 Task: Choose the branch "main" of the repository "CodingPlayground" to be checked out on the creation of the codespace.
Action: Mouse moved to (770, 291)
Screenshot: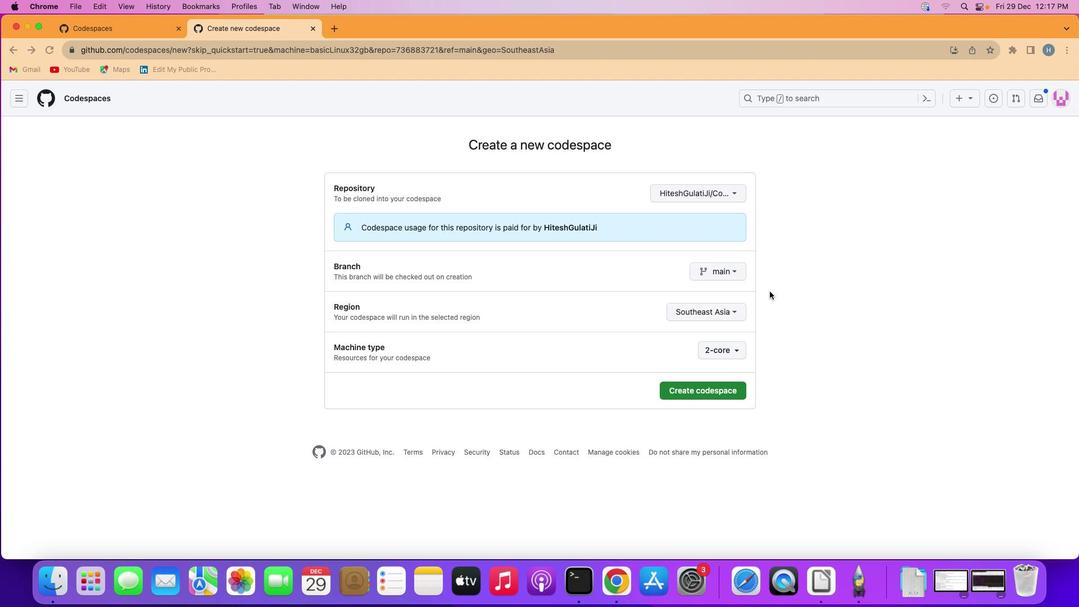 
Action: Mouse pressed left at (770, 291)
Screenshot: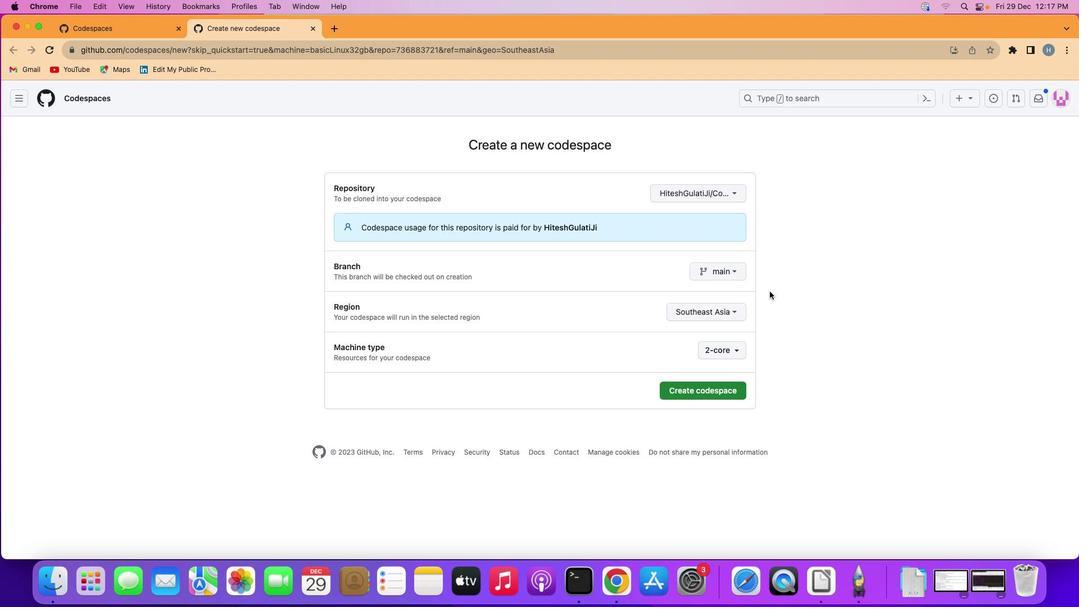 
Action: Mouse moved to (730, 268)
Screenshot: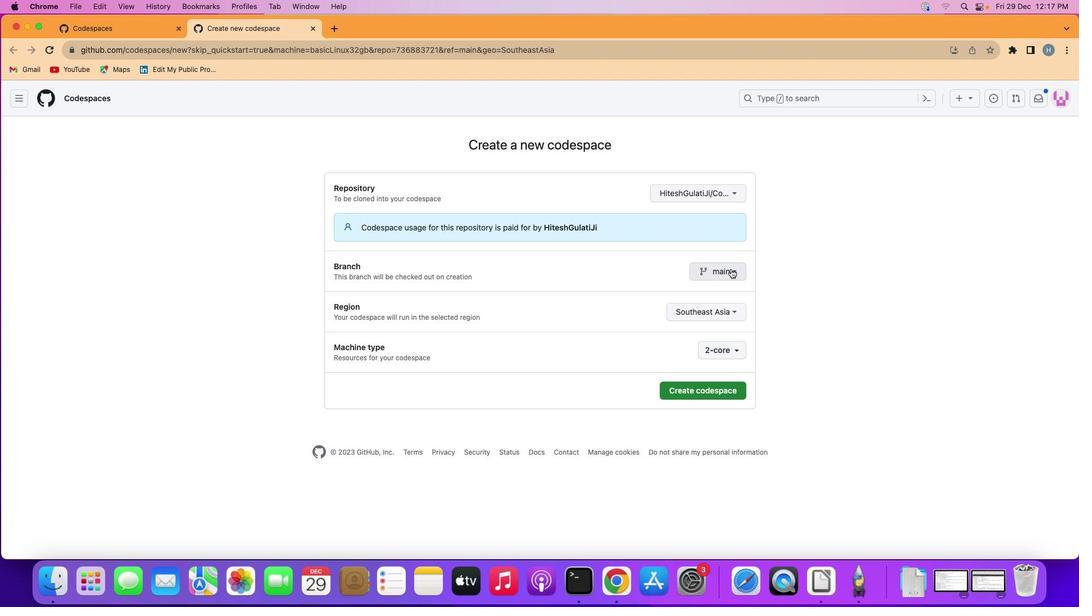 
Action: Mouse pressed left at (730, 268)
Screenshot: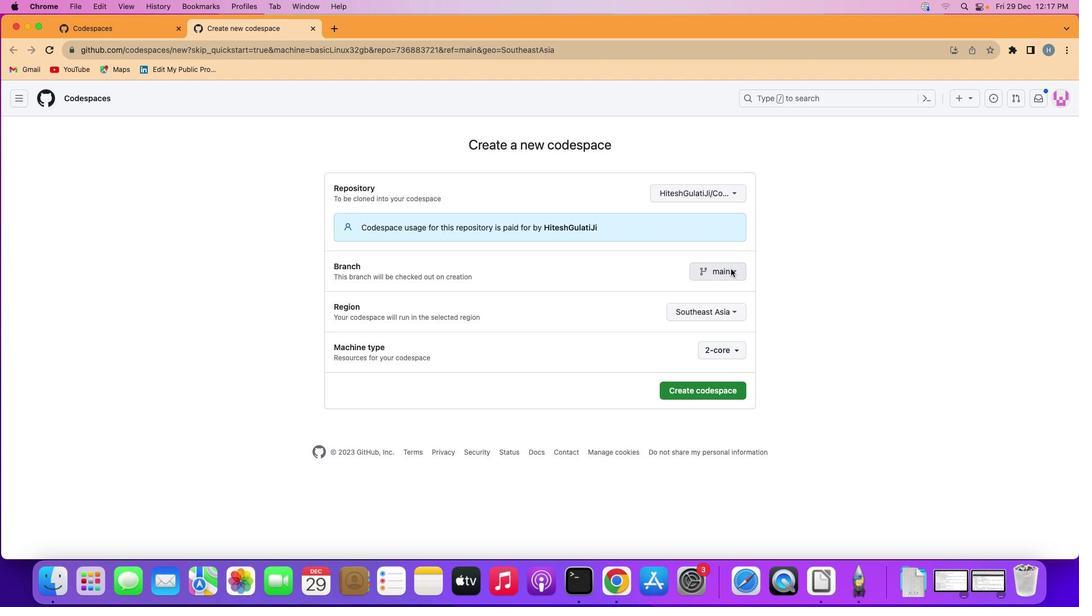 
Action: Mouse moved to (670, 337)
Screenshot: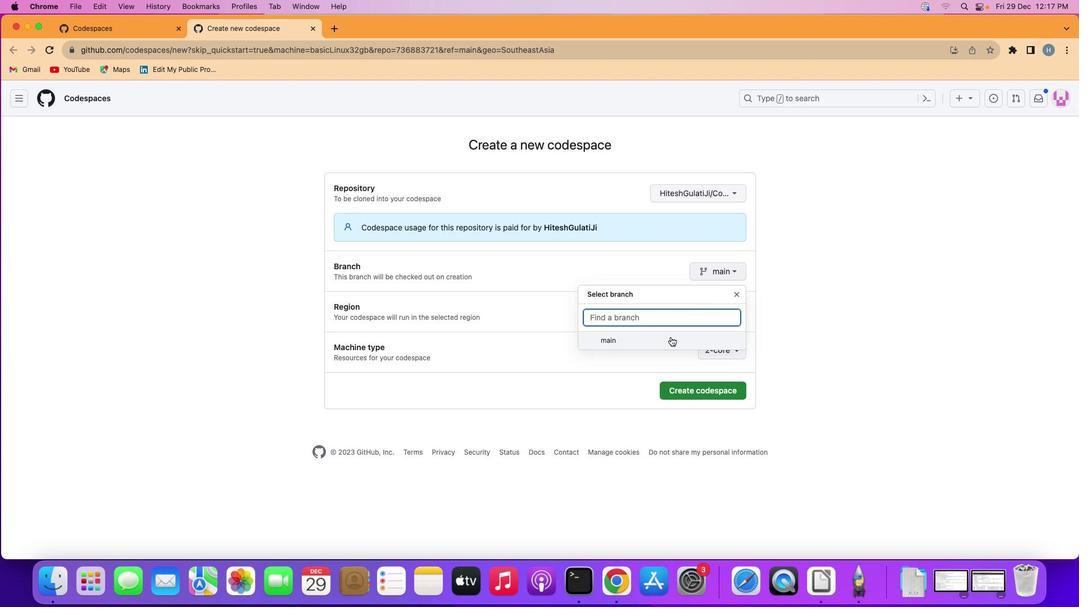 
Action: Mouse pressed left at (670, 337)
Screenshot: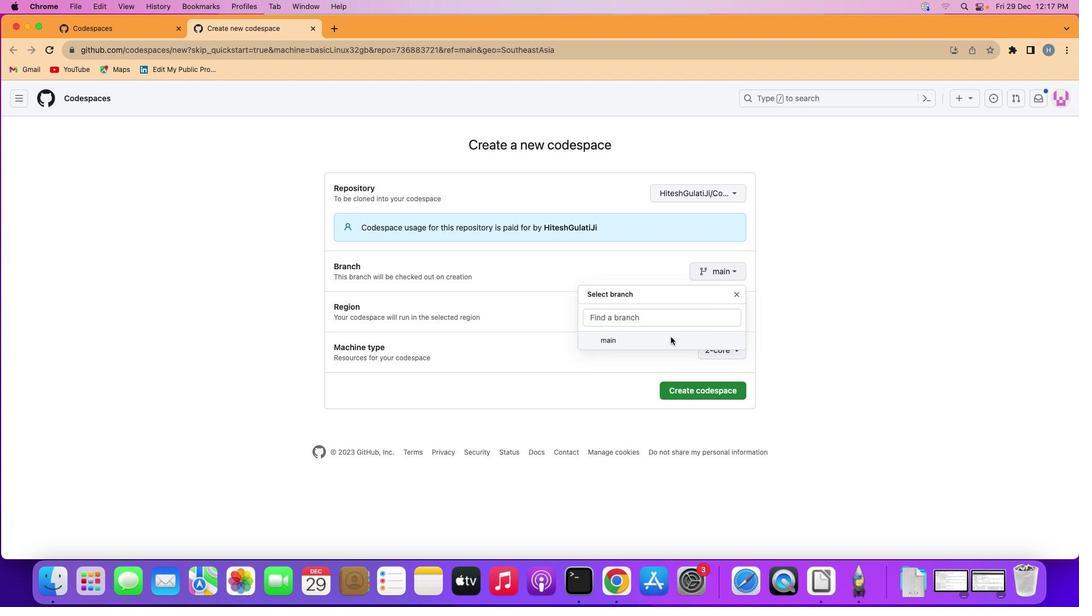 
Action: Mouse moved to (799, 299)
Screenshot: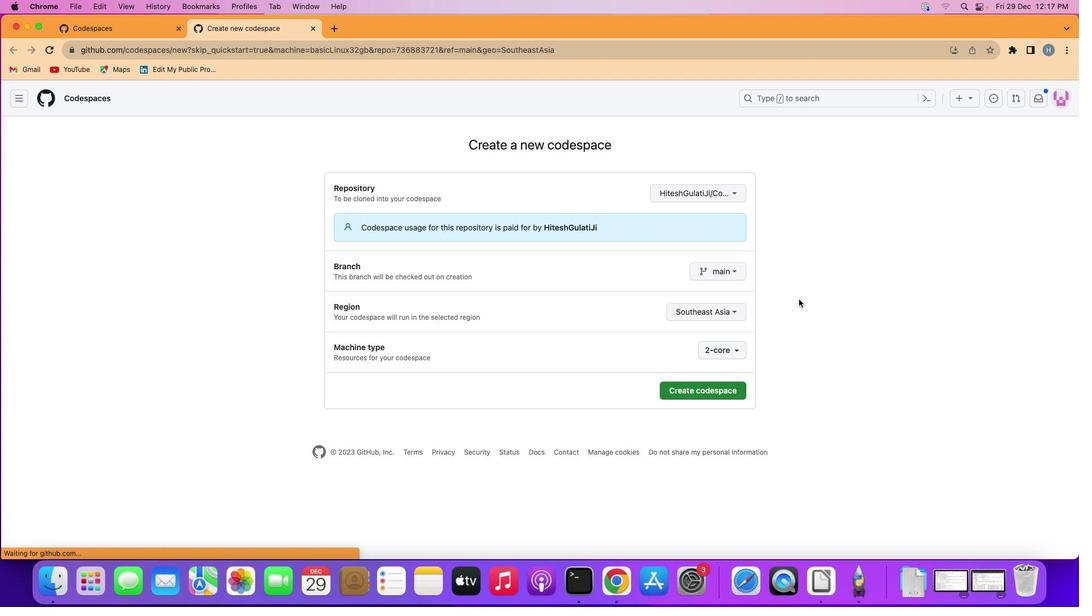 
